 Task: Look for products in the category "Non-Alcoholic Beers" that are on sale.
Action: Mouse moved to (899, 299)
Screenshot: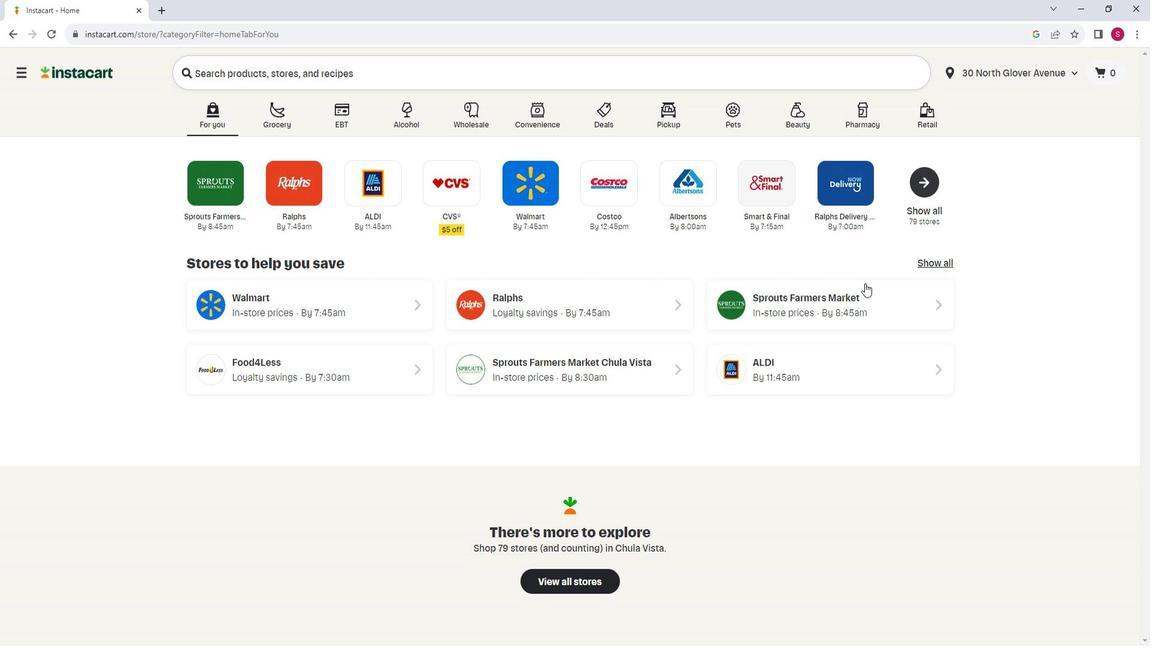 
Action: Mouse pressed left at (899, 299)
Screenshot: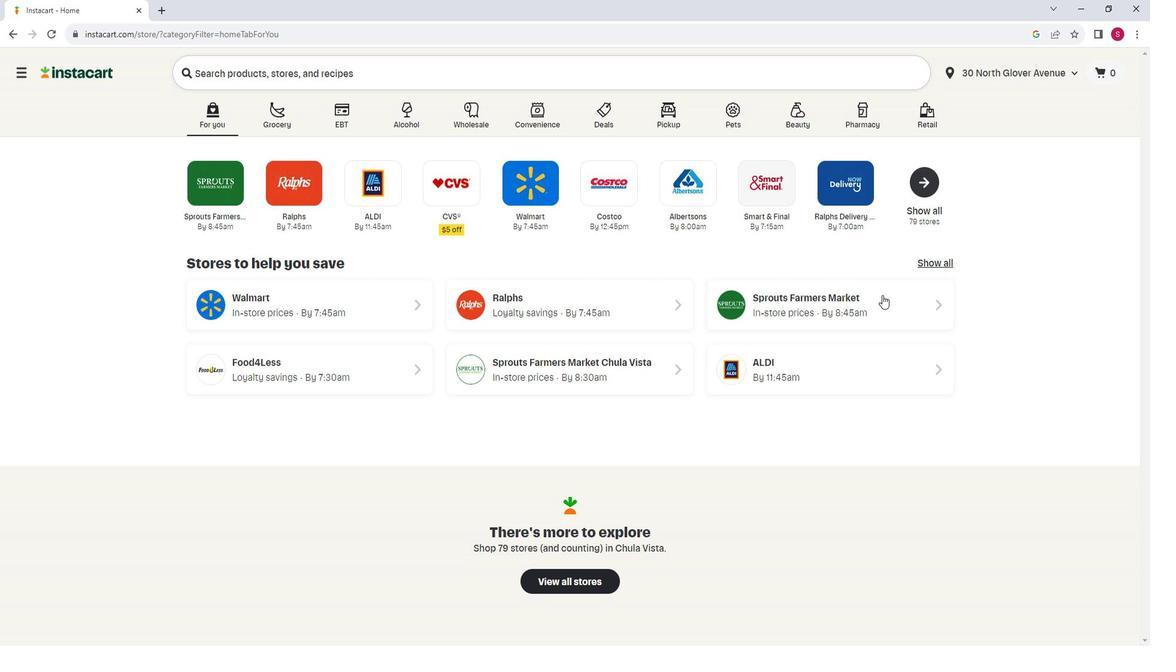 
Action: Mouse moved to (104, 433)
Screenshot: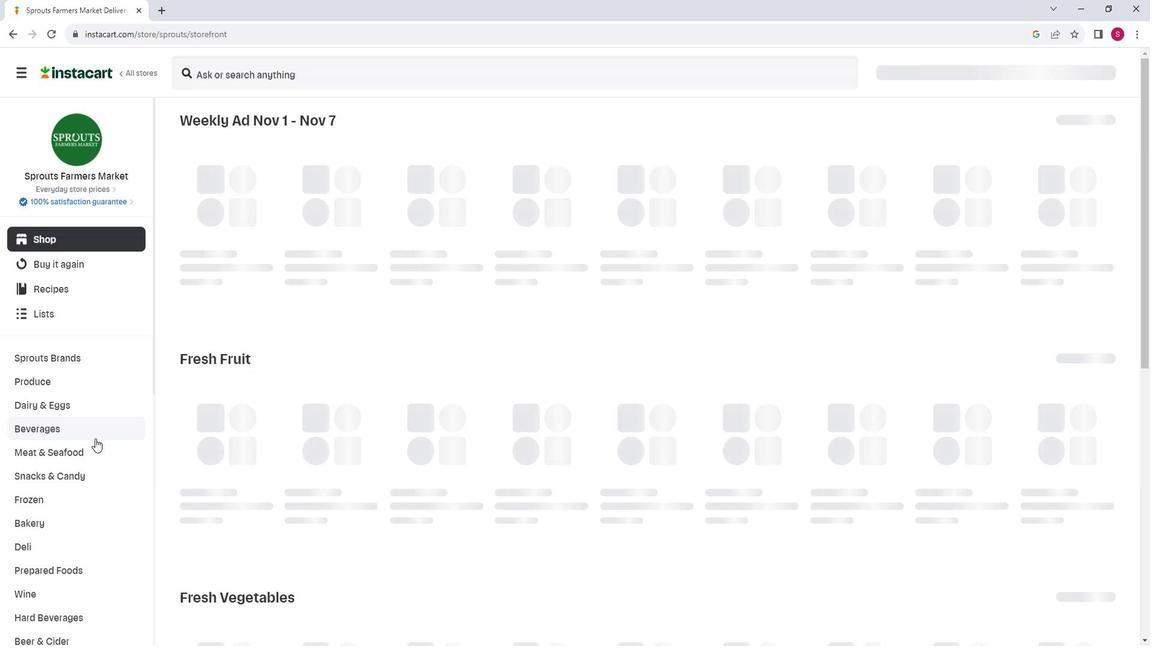 
Action: Mouse scrolled (104, 433) with delta (0, 0)
Screenshot: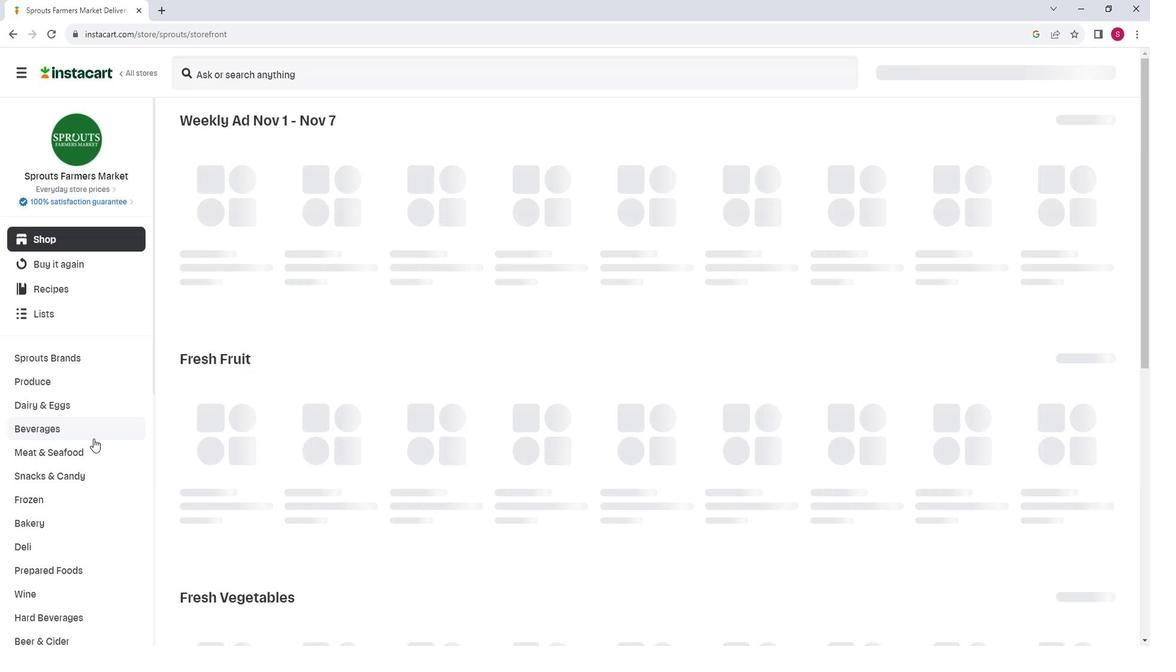 
Action: Mouse scrolled (104, 433) with delta (0, 0)
Screenshot: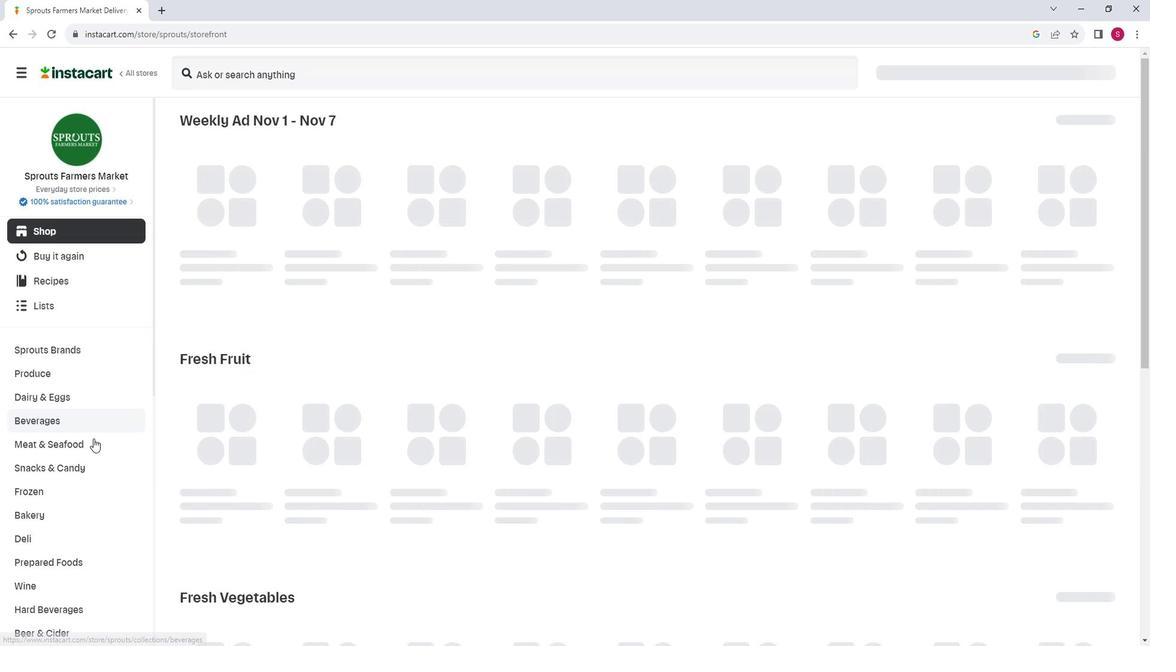 
Action: Mouse moved to (88, 512)
Screenshot: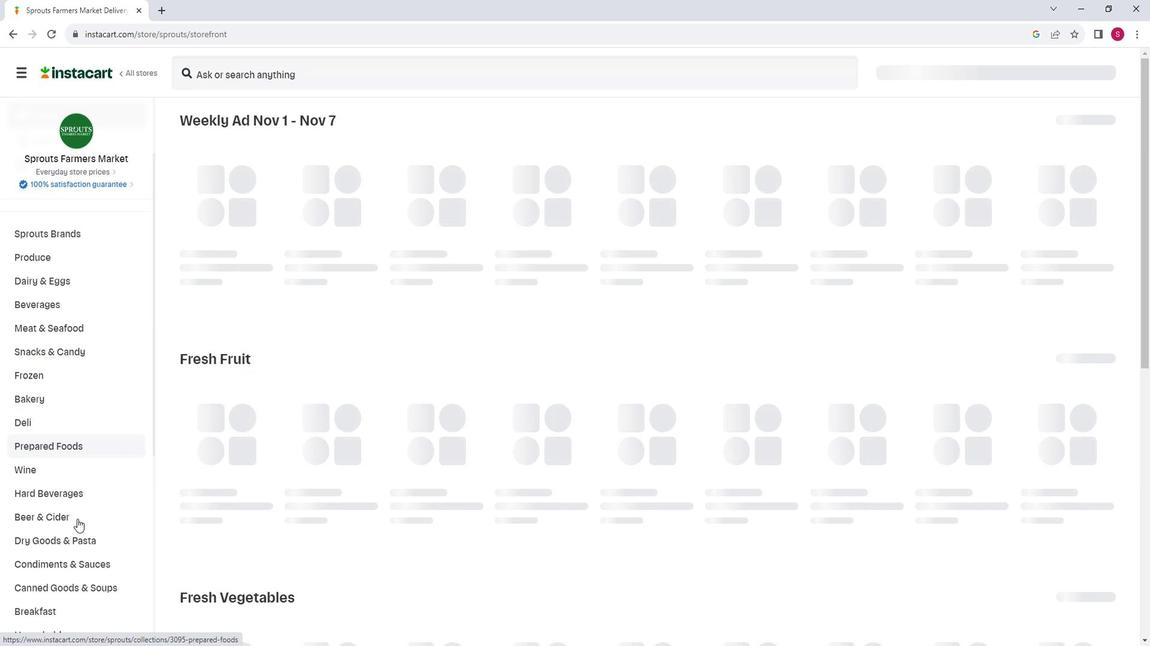 
Action: Mouse pressed left at (88, 512)
Screenshot: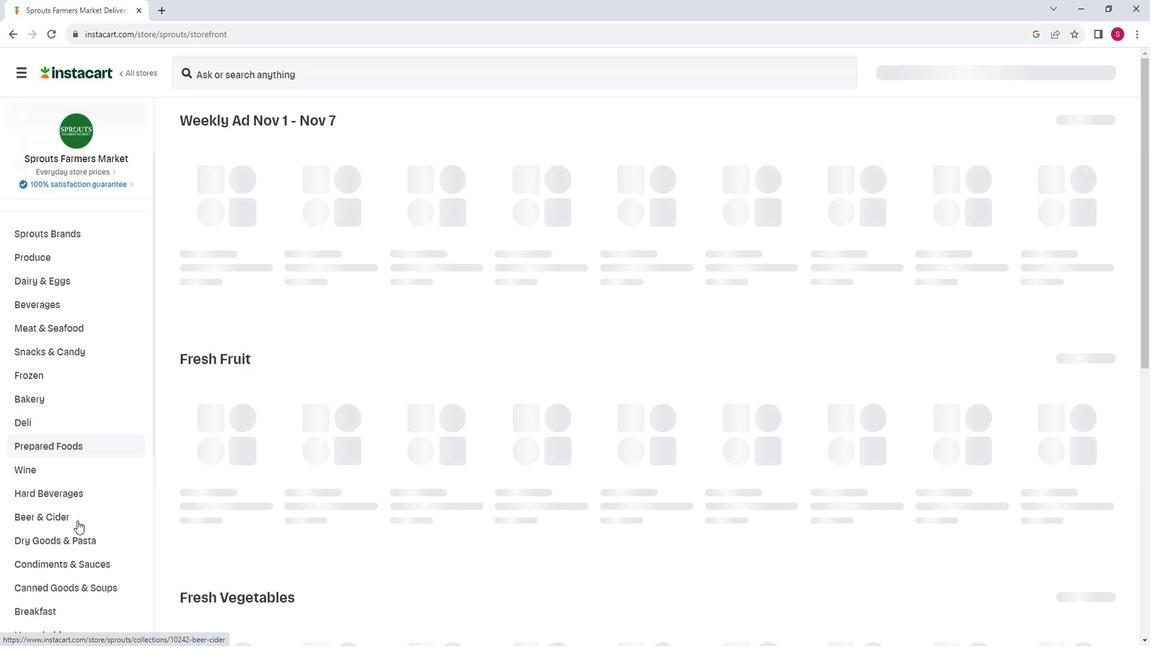 
Action: Mouse moved to (537, 150)
Screenshot: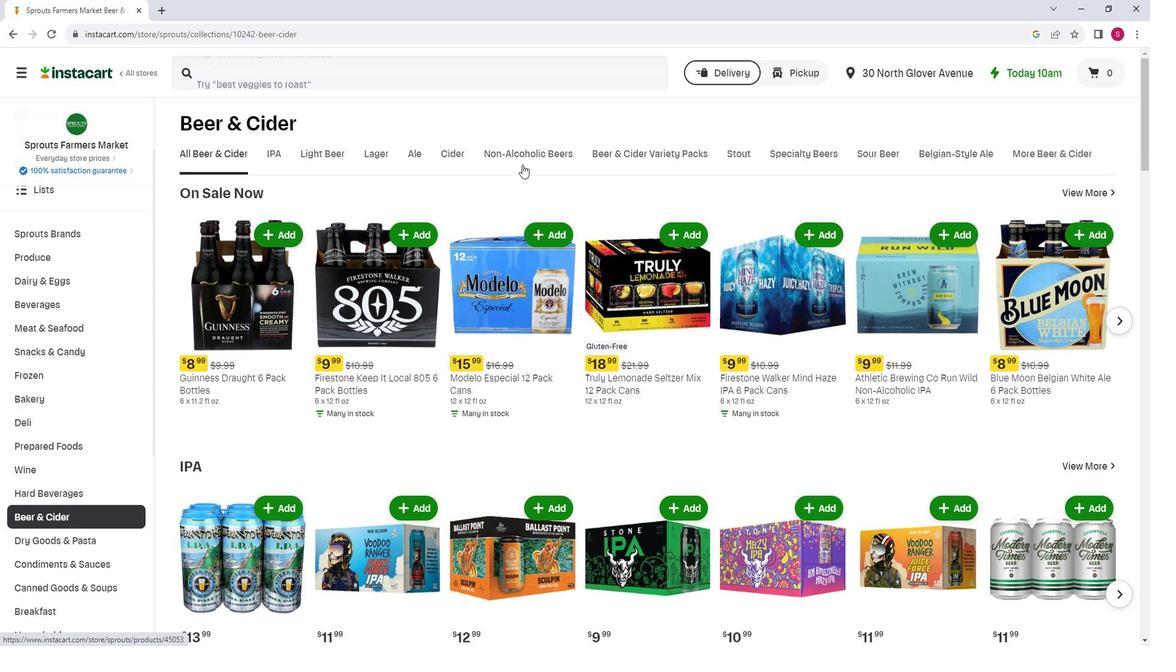 
Action: Mouse pressed left at (537, 150)
Screenshot: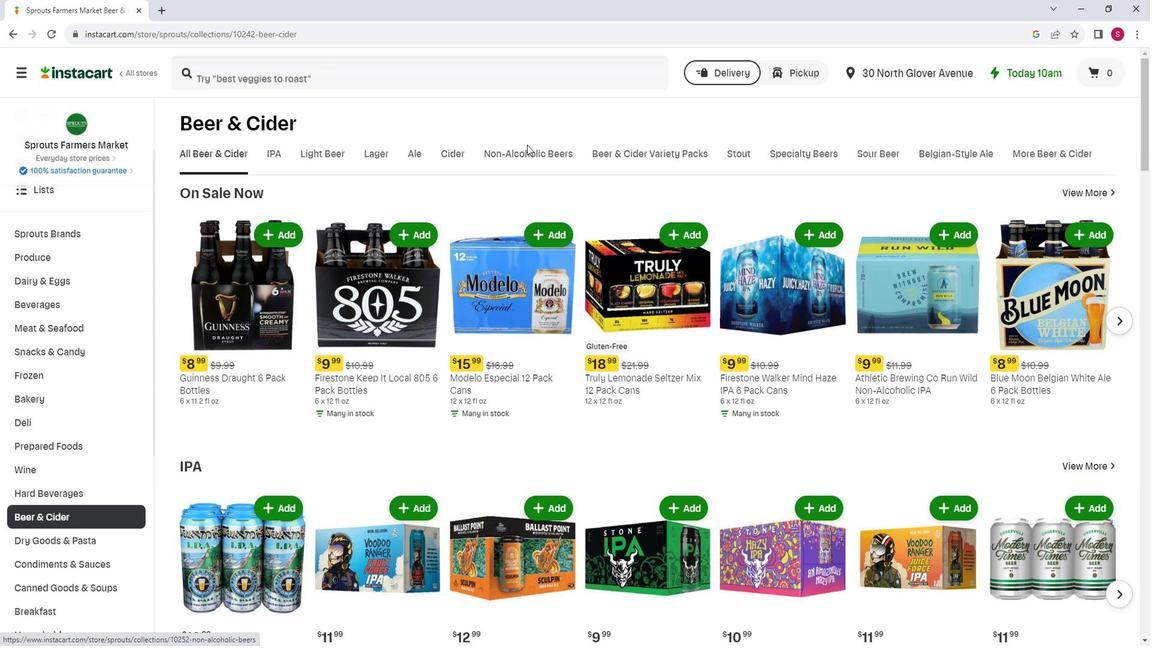 
Action: Mouse moved to (544, 155)
Screenshot: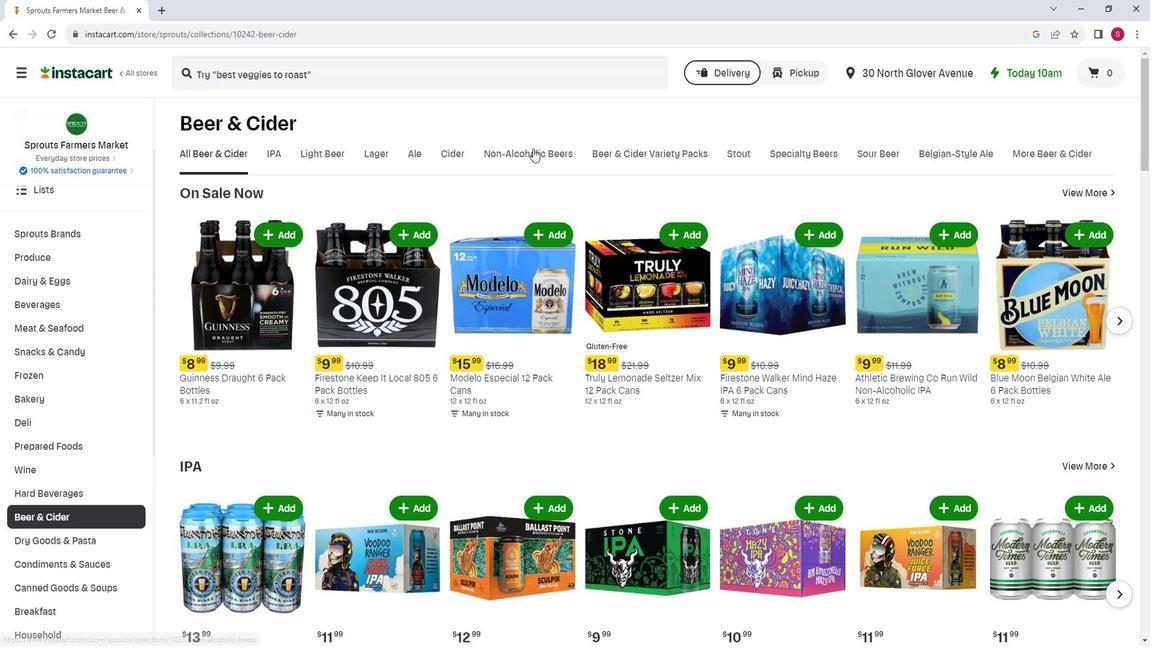 
Action: Mouse pressed left at (544, 155)
Screenshot: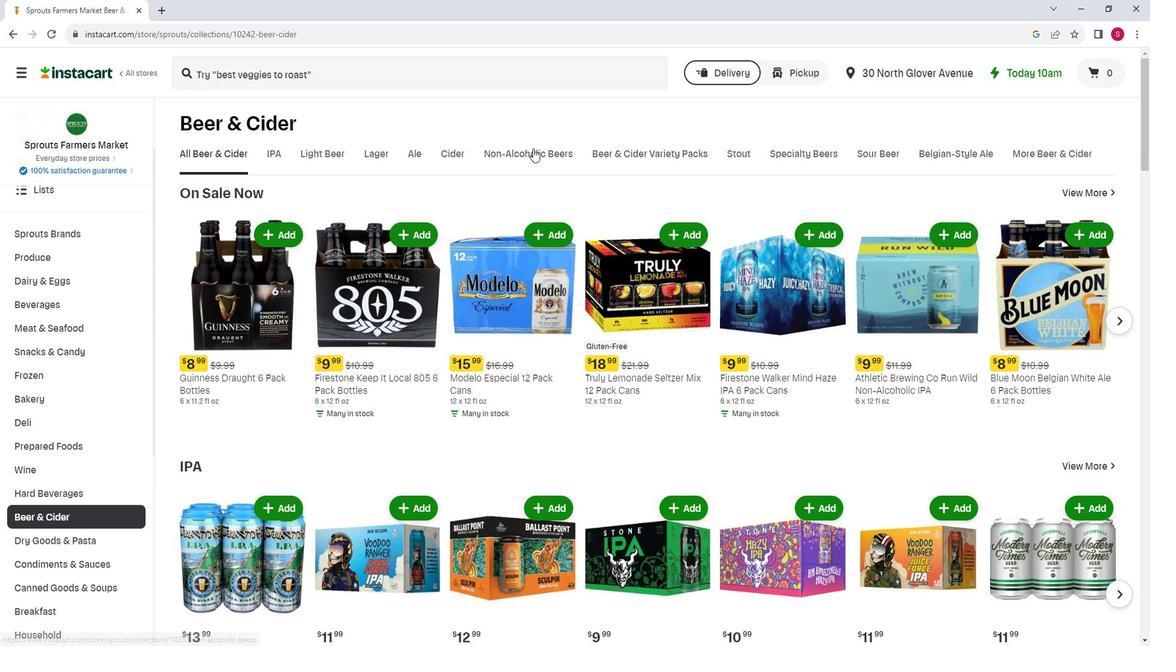 
Action: Mouse moved to (672, 195)
Screenshot: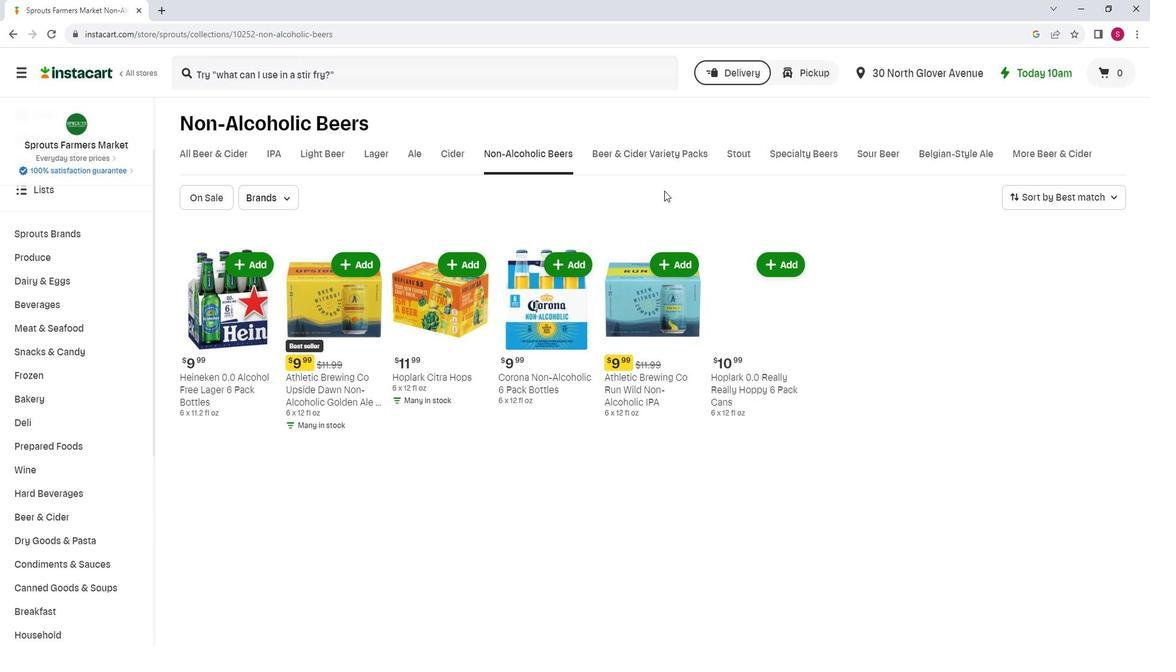 
Action: Mouse scrolled (672, 195) with delta (0, 0)
Screenshot: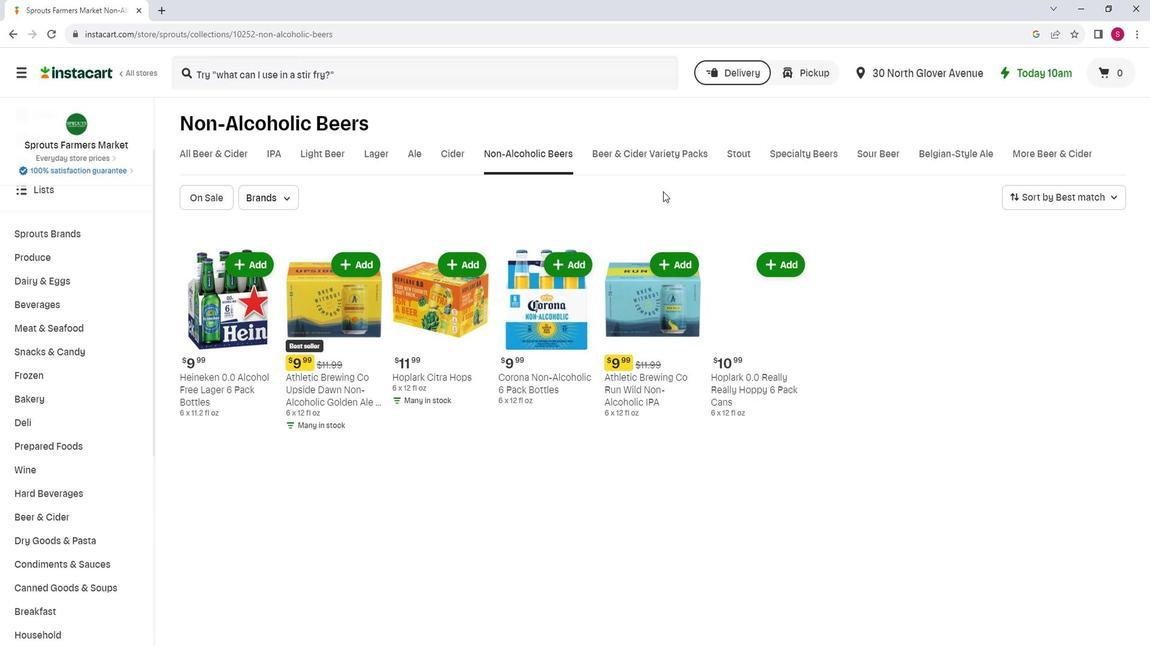 
Action: Mouse moved to (221, 208)
Screenshot: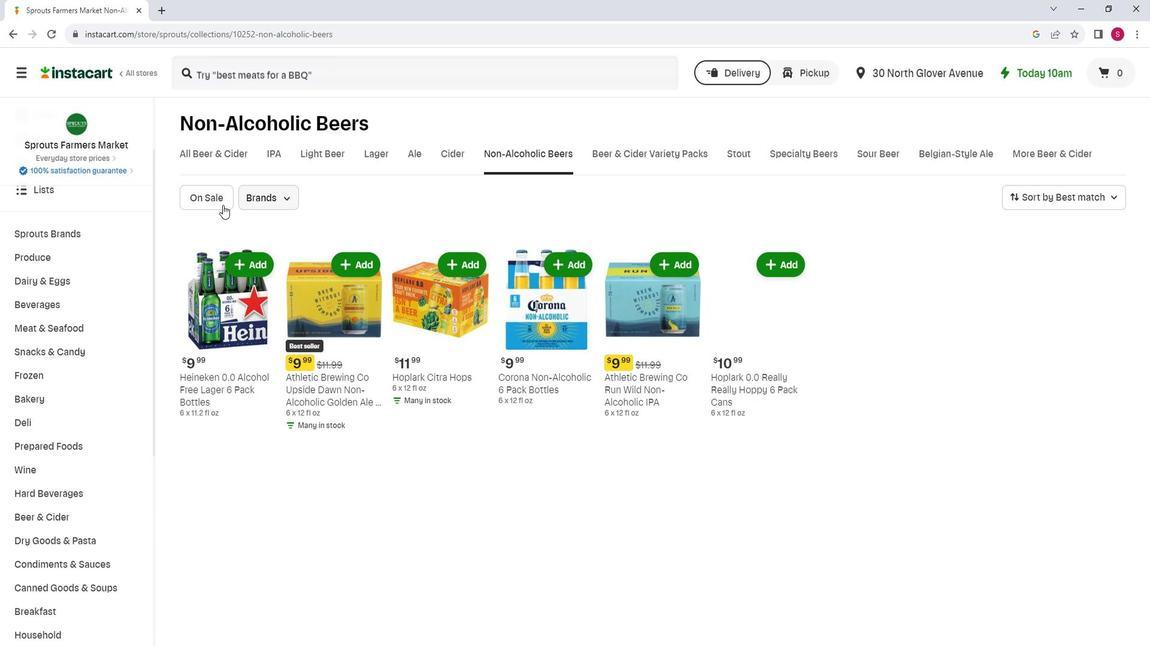
Action: Mouse pressed left at (221, 208)
Screenshot: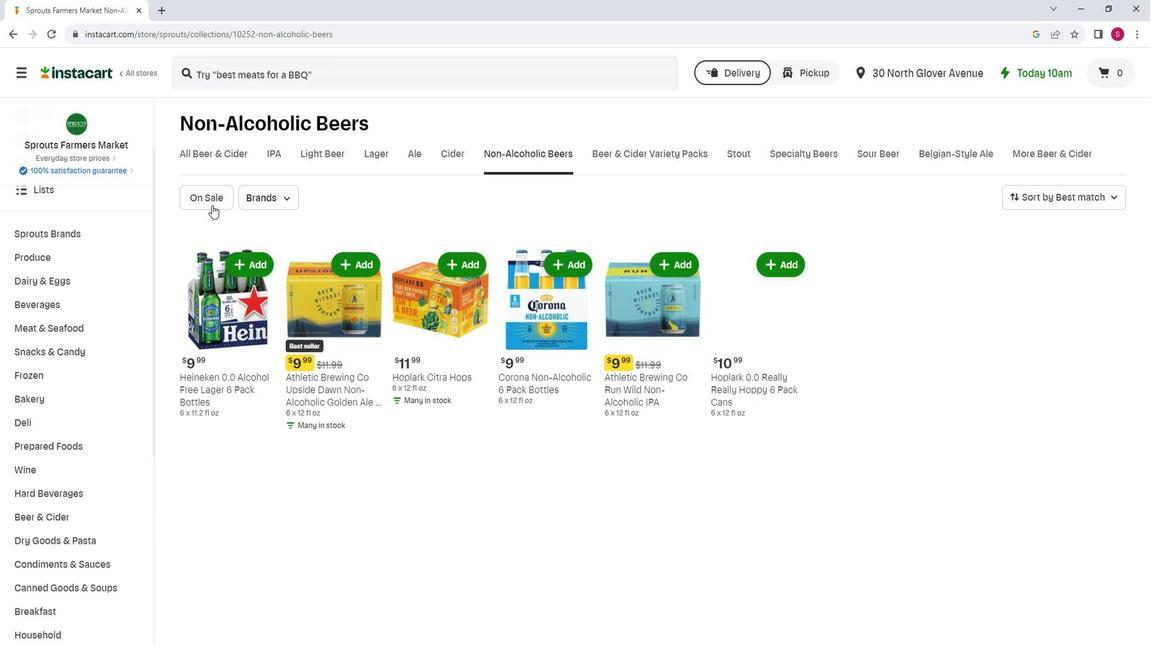 
Action: Mouse moved to (551, 220)
Screenshot: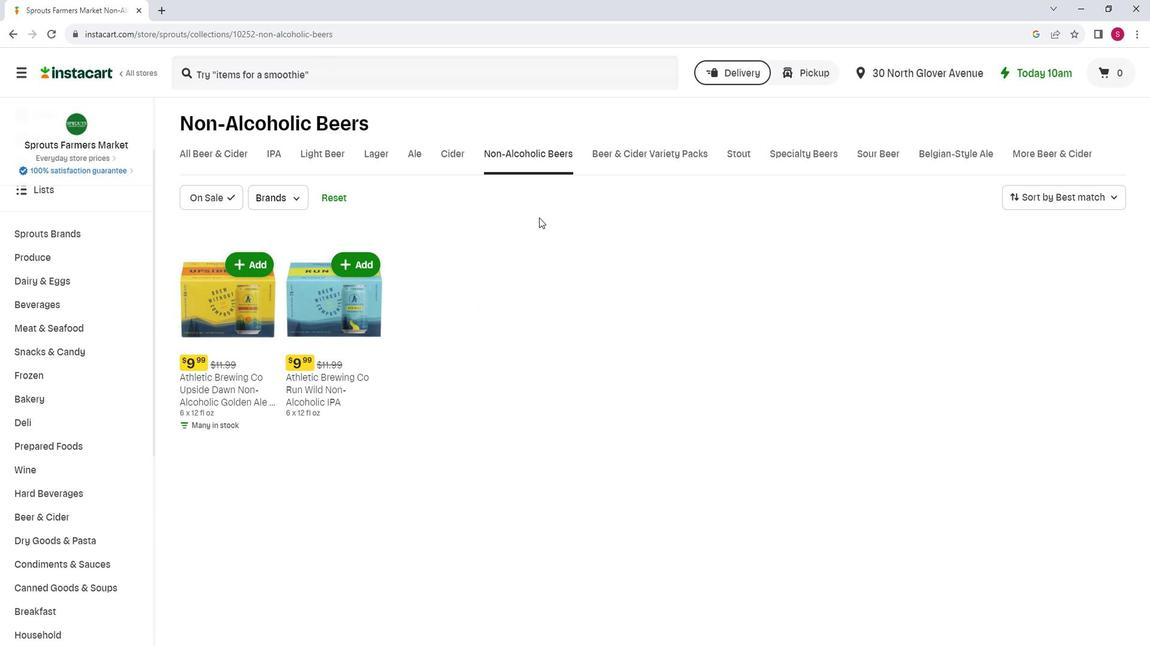 
